 Task: Select Getting started with Airbnb
Action: Mouse moved to (156, 497)
Screenshot: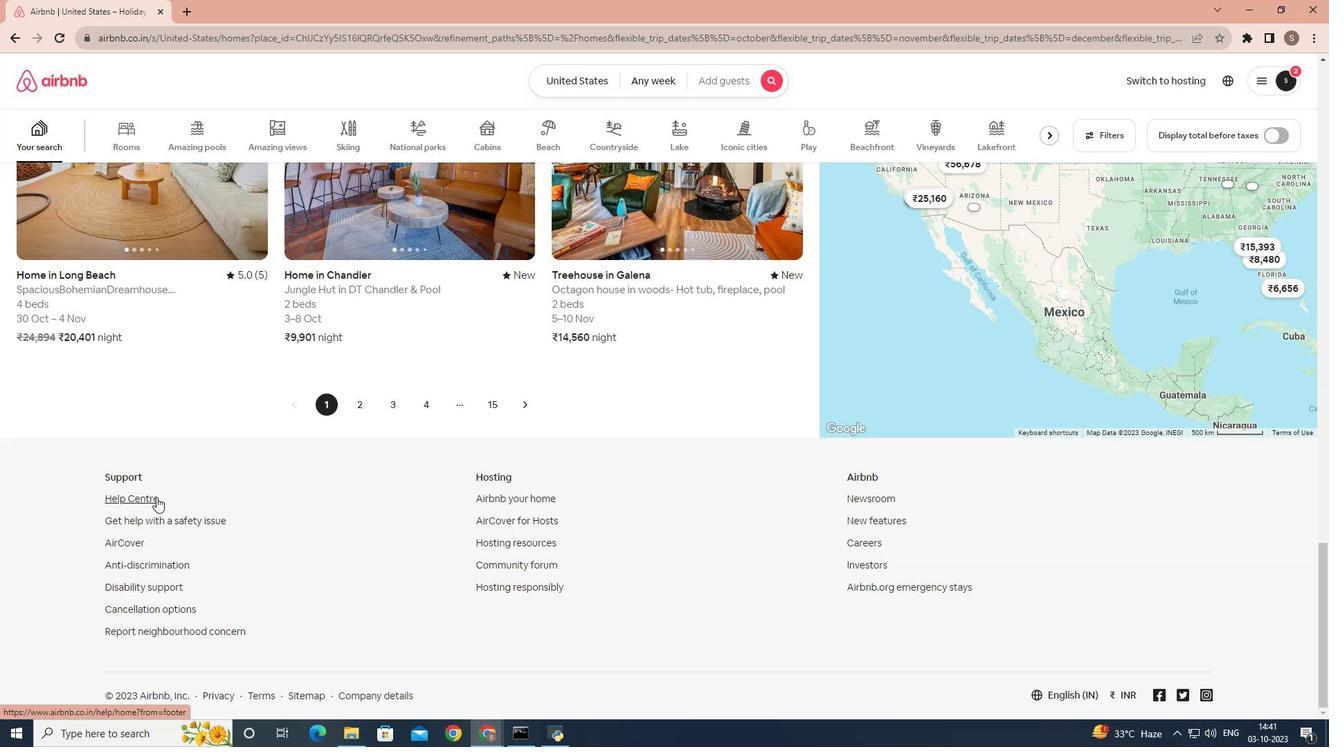 
Action: Mouse pressed left at (156, 497)
Screenshot: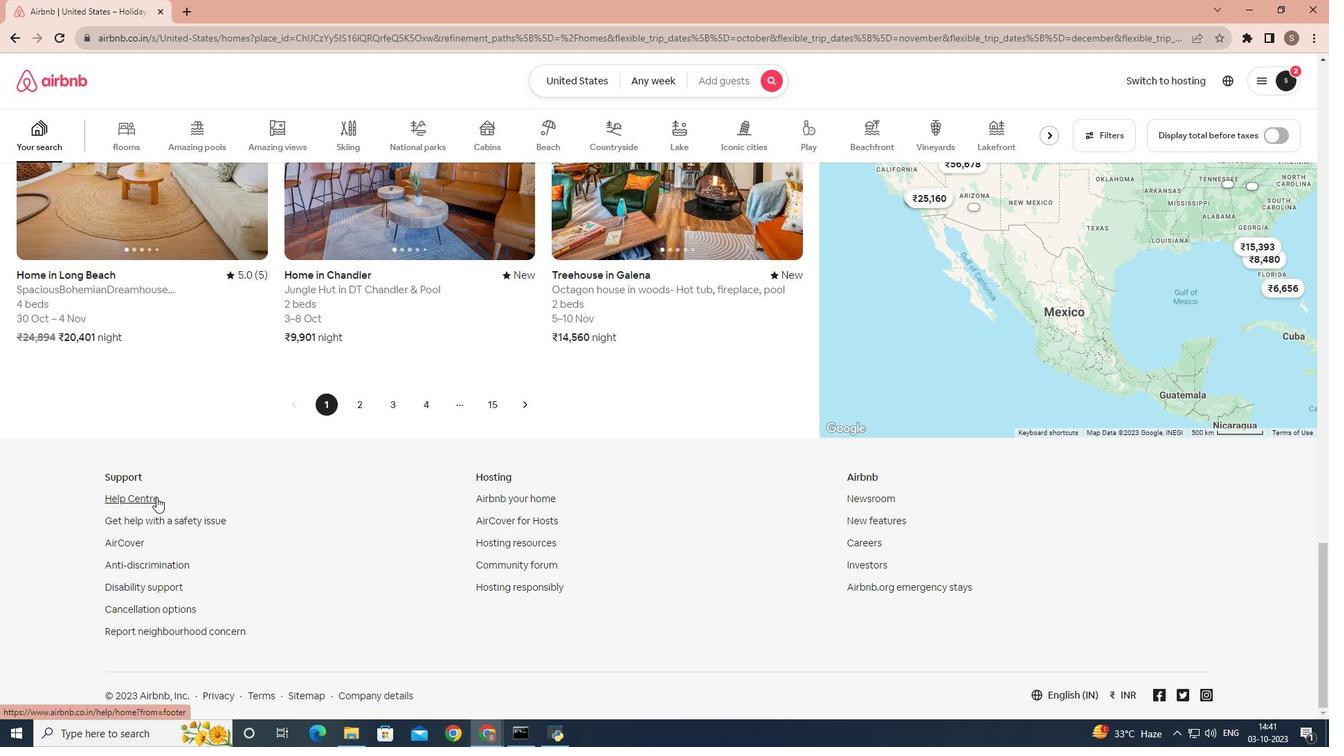 
Action: Mouse moved to (396, 496)
Screenshot: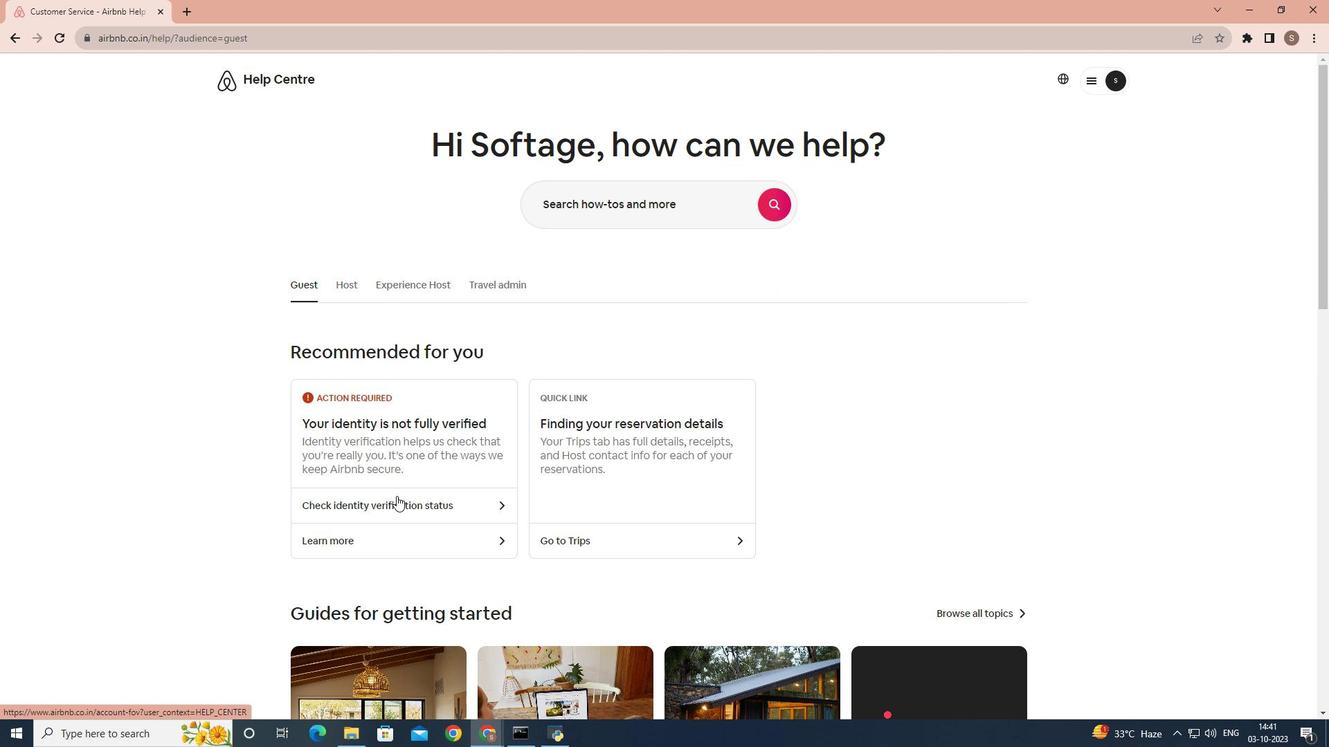 
Action: Mouse scrolled (396, 495) with delta (0, 0)
Screenshot: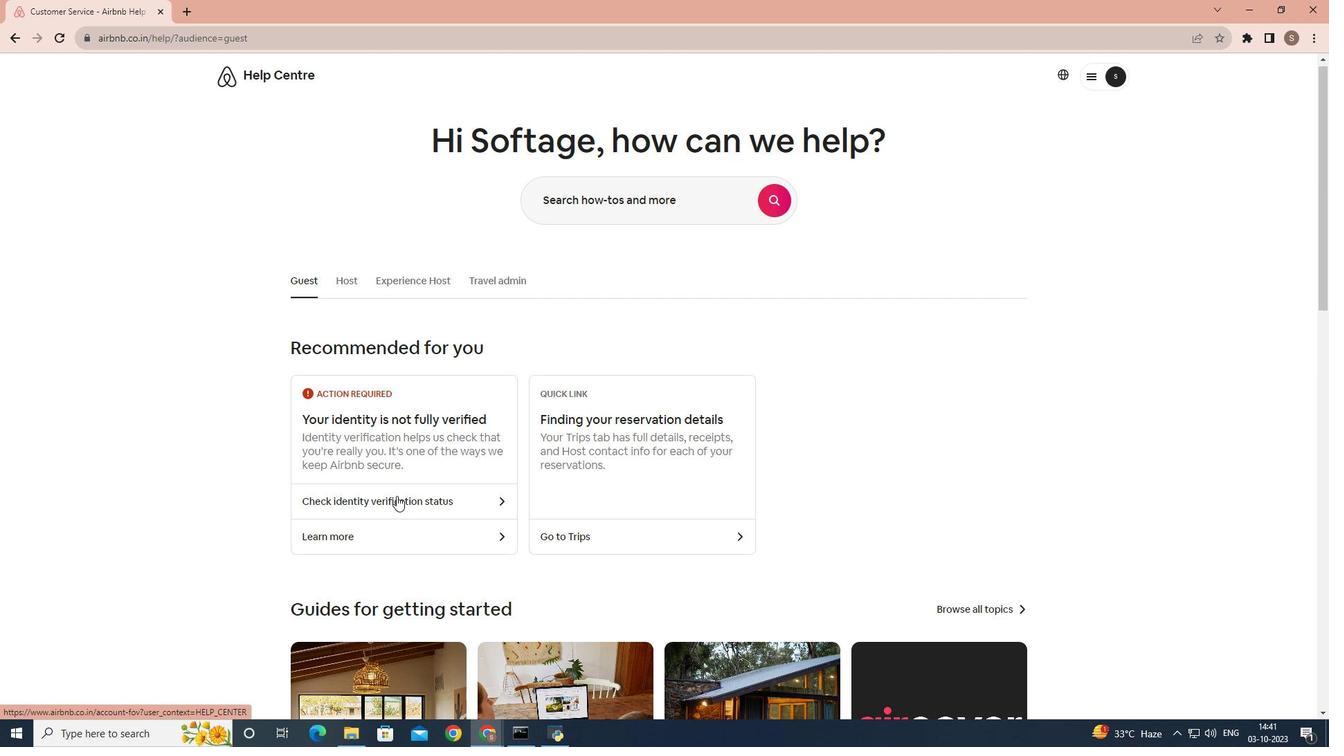 
Action: Mouse scrolled (396, 495) with delta (0, 0)
Screenshot: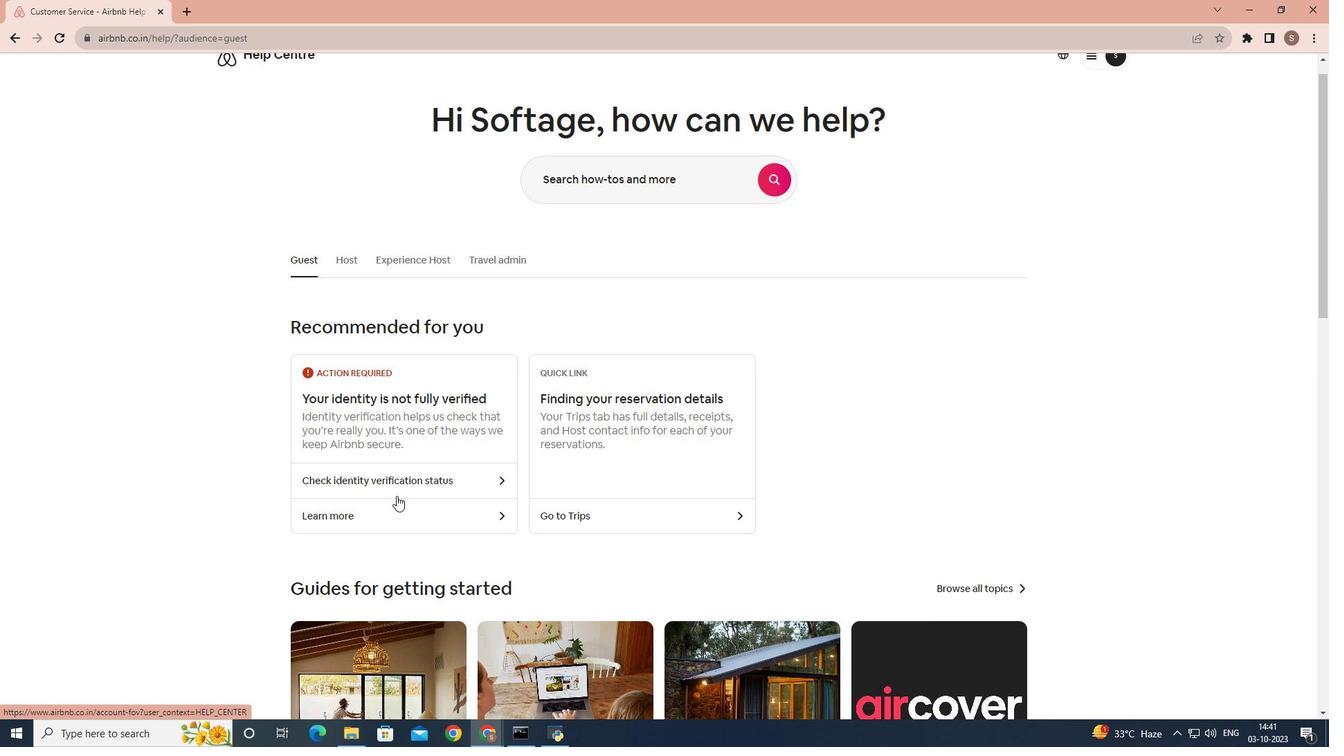 
Action: Mouse scrolled (396, 495) with delta (0, 0)
Screenshot: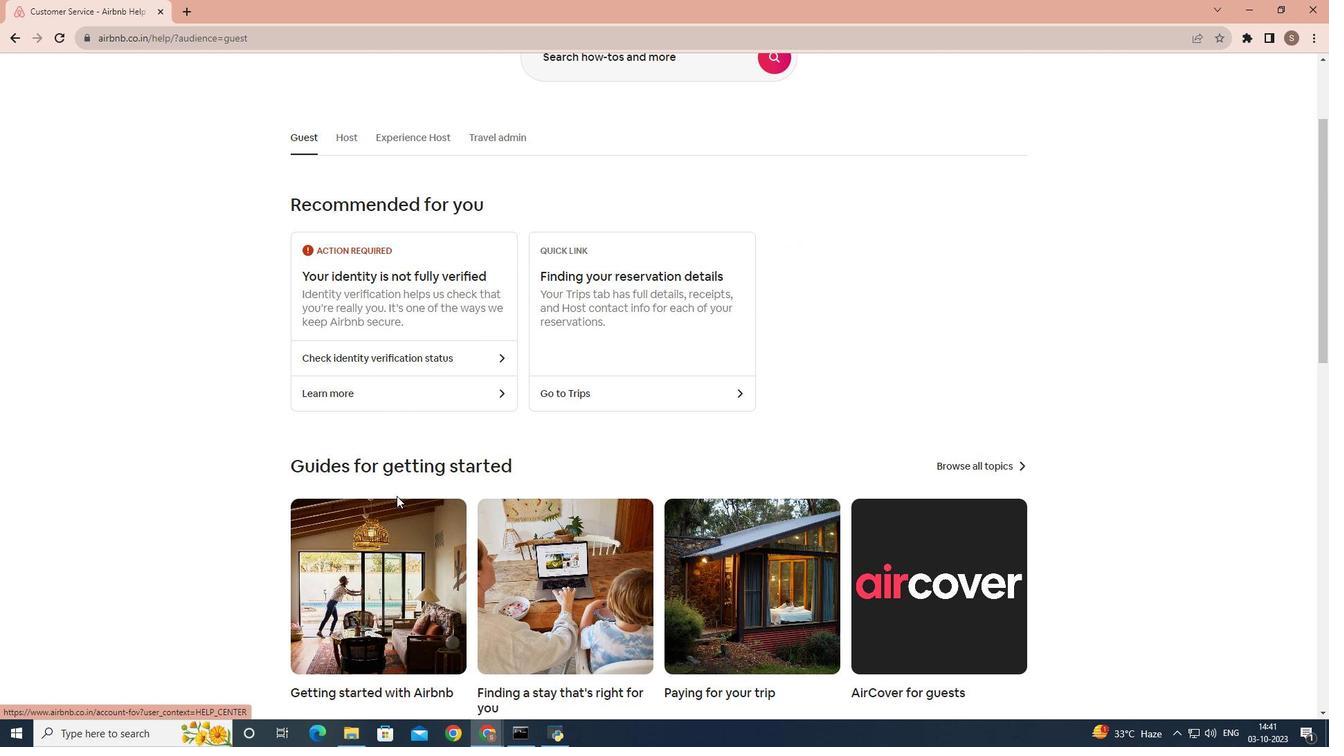 
Action: Mouse scrolled (396, 495) with delta (0, 0)
Screenshot: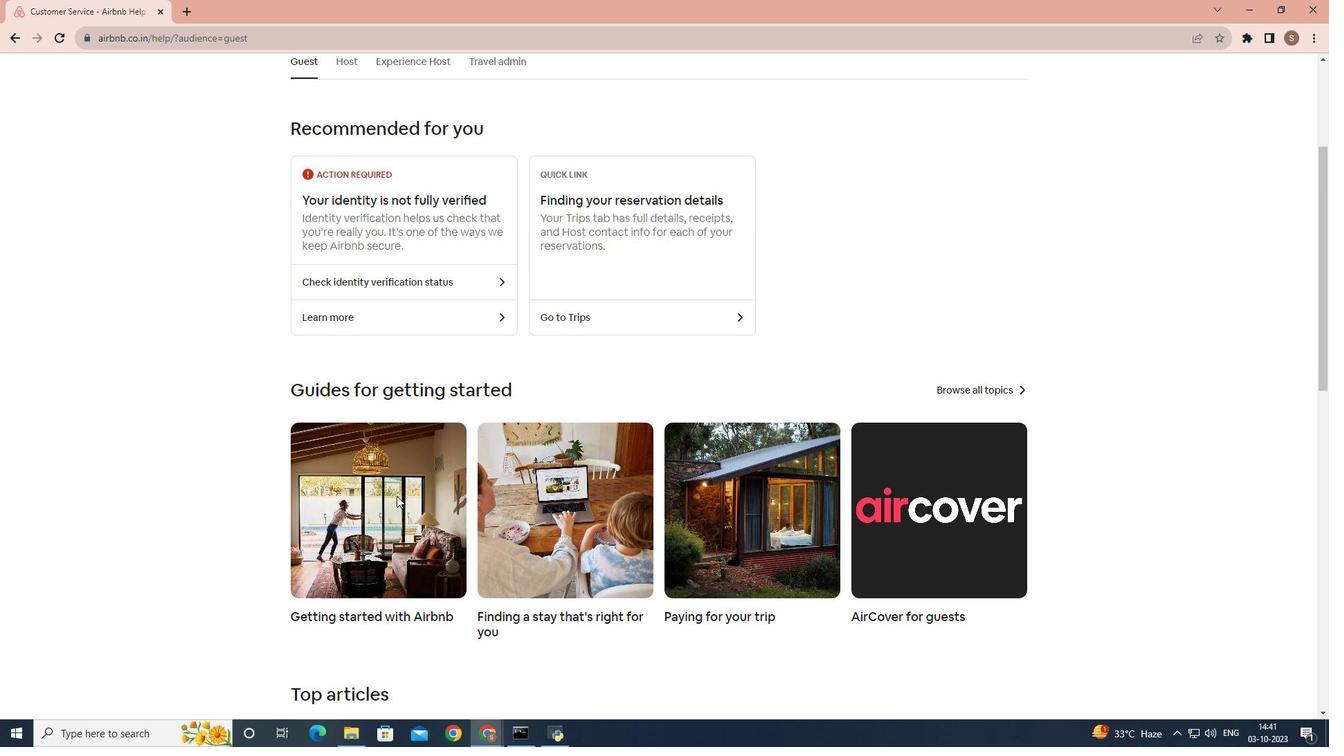 
Action: Mouse scrolled (396, 495) with delta (0, 0)
Screenshot: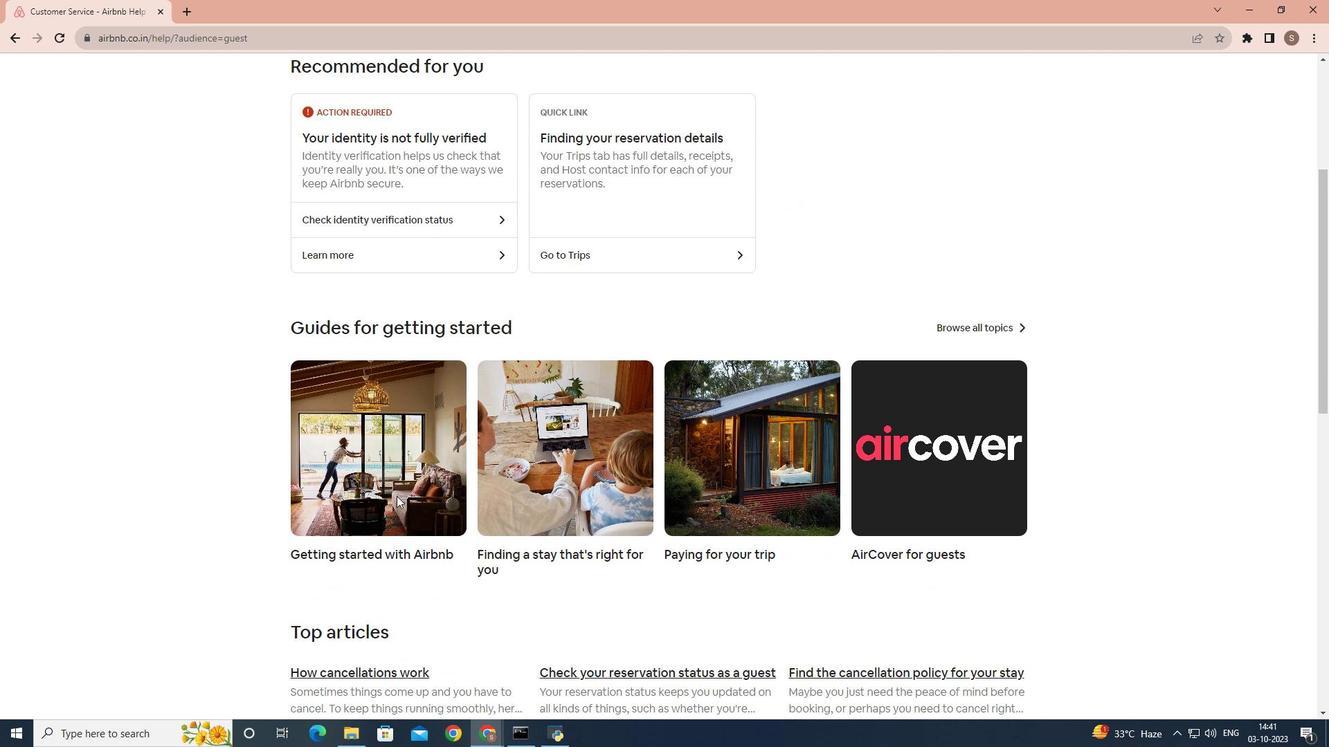 
Action: Mouse moved to (391, 492)
Screenshot: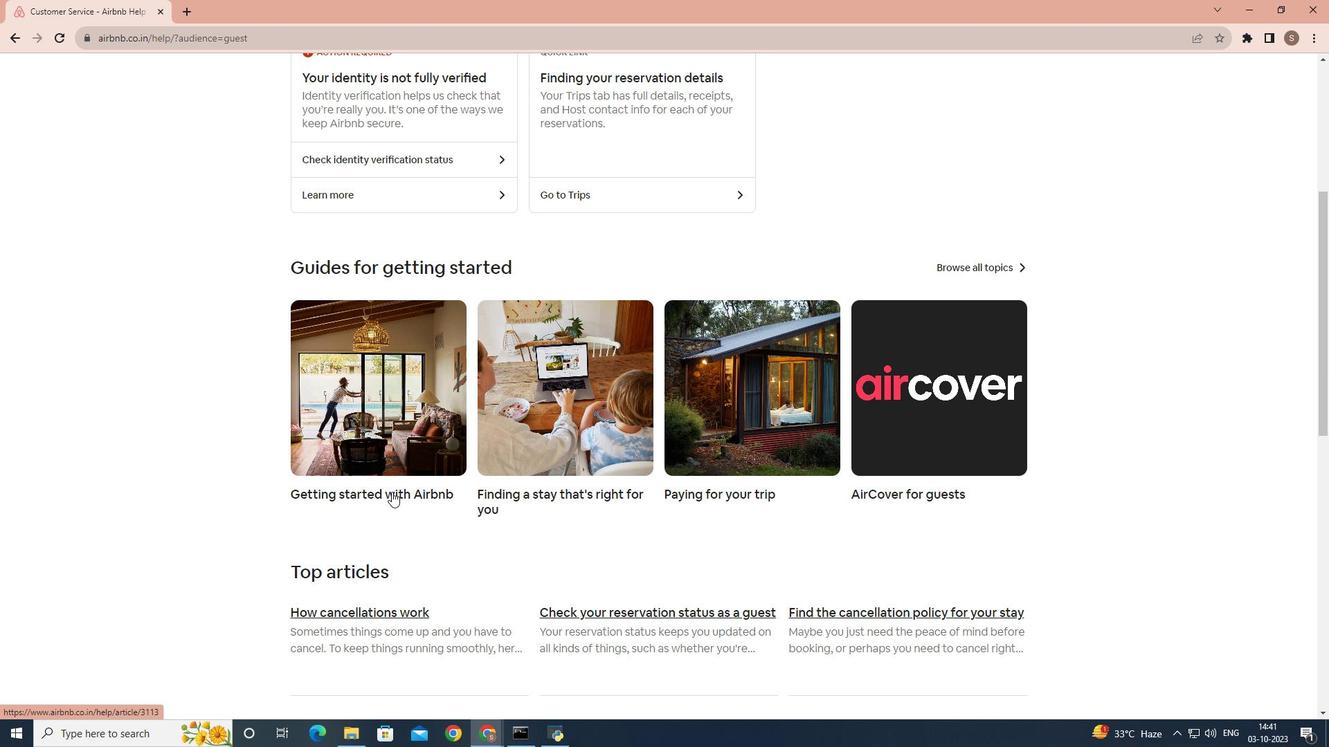 
Action: Mouse pressed left at (391, 492)
Screenshot: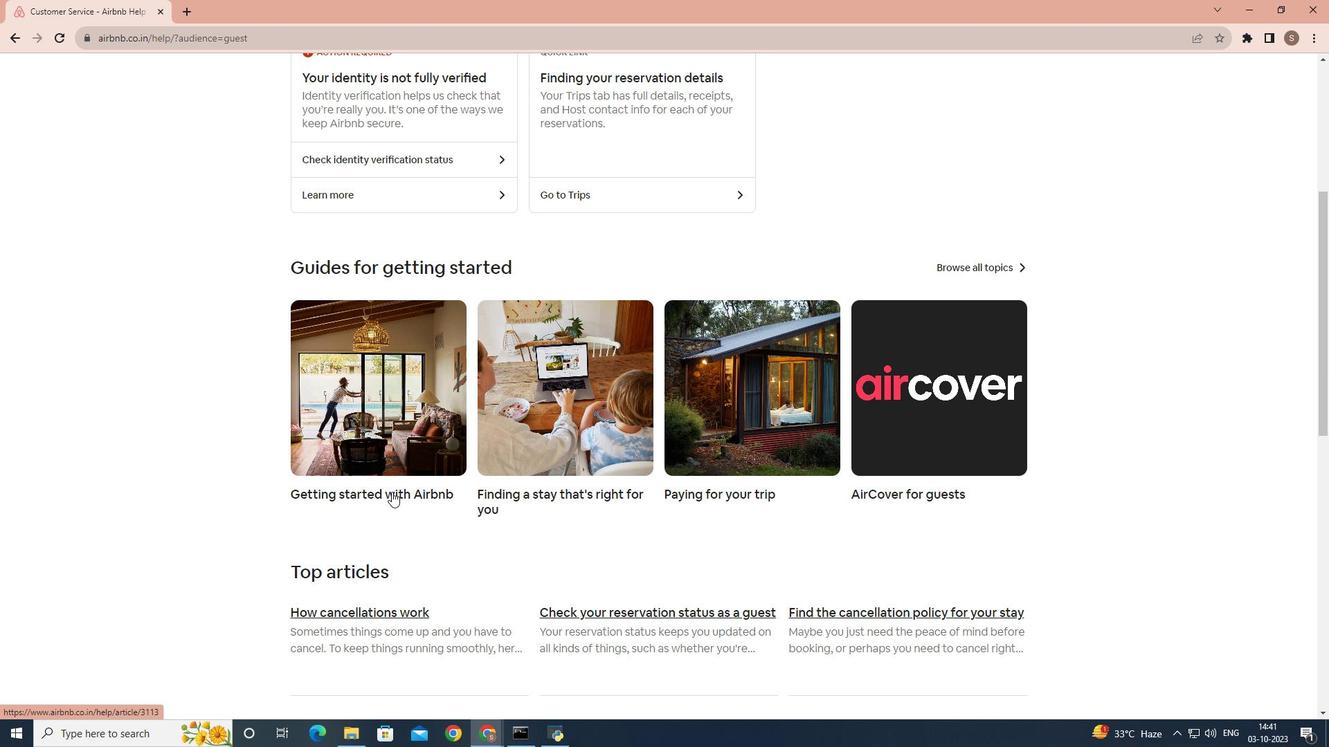 
